 Task: Rename the applied filter.
Action: Mouse moved to (636, 99)
Screenshot: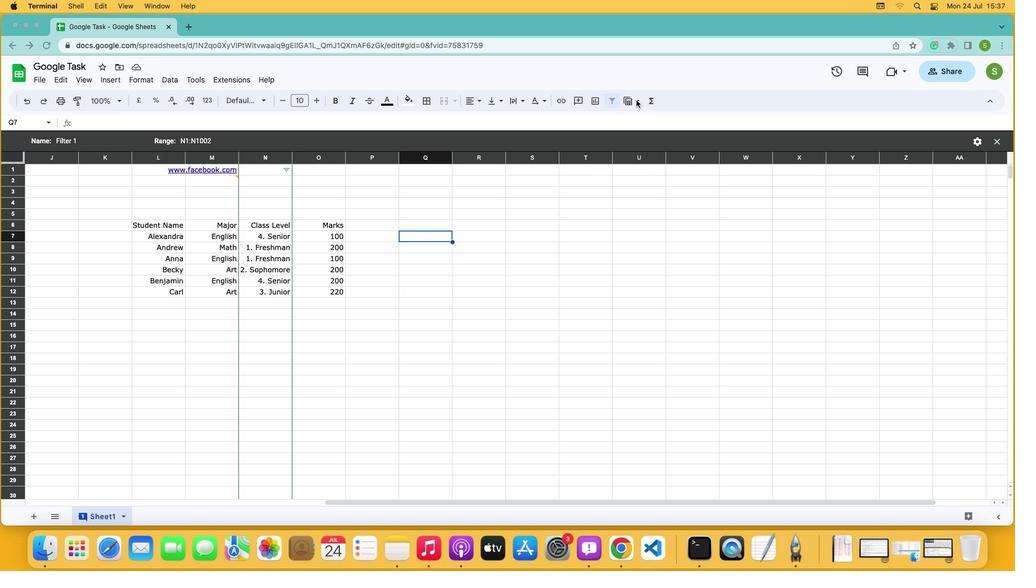 
Action: Mouse pressed left at (636, 99)
Screenshot: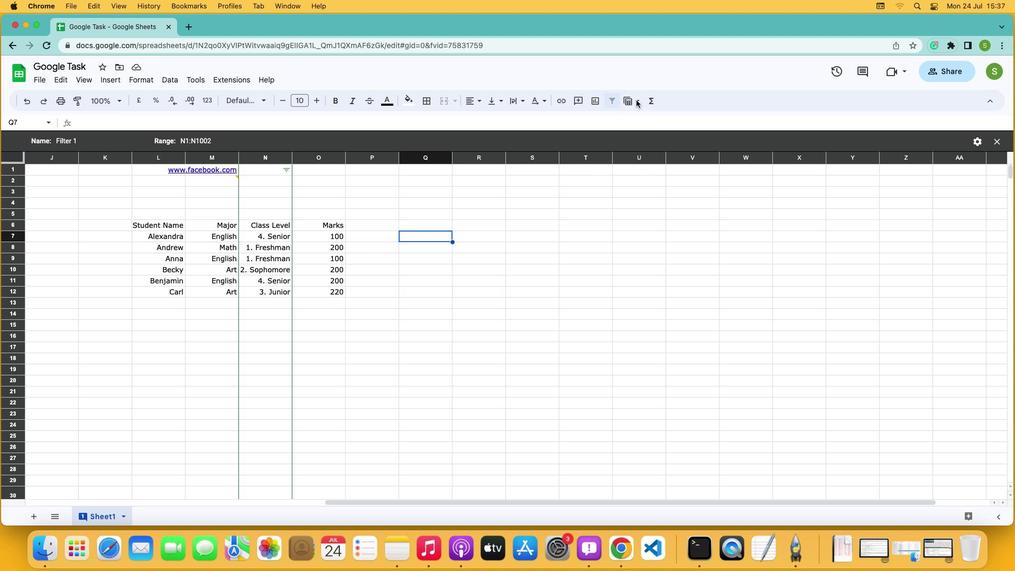 
Action: Mouse moved to (635, 103)
Screenshot: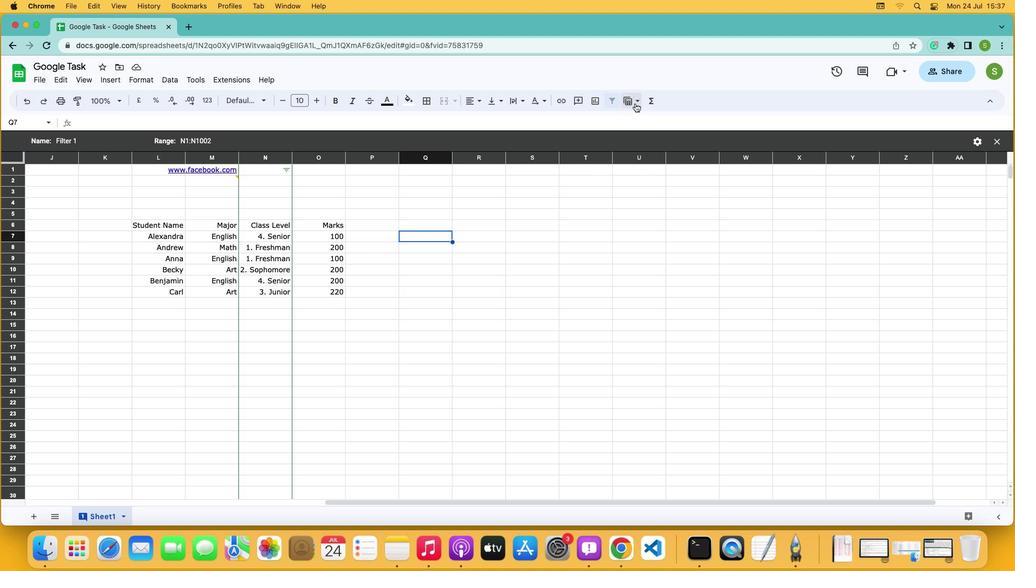 
Action: Mouse pressed left at (635, 103)
Screenshot: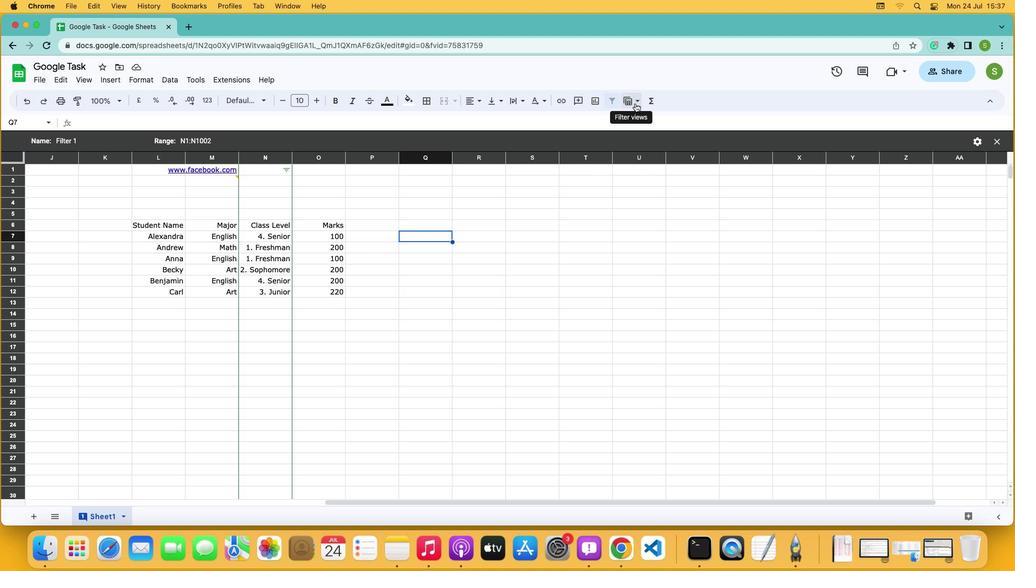 
Action: Mouse moved to (655, 152)
Screenshot: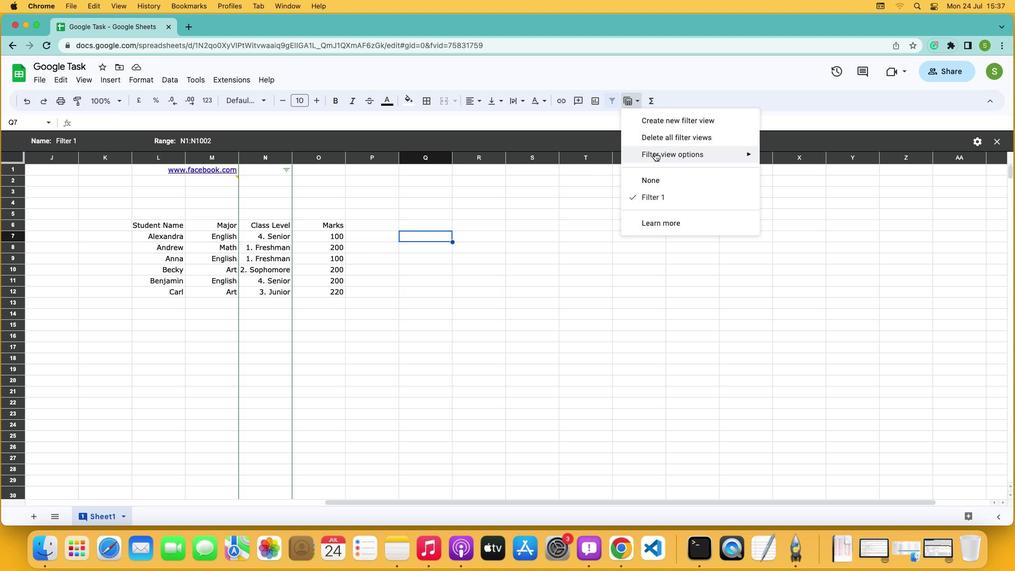 
Action: Mouse pressed left at (655, 152)
Screenshot: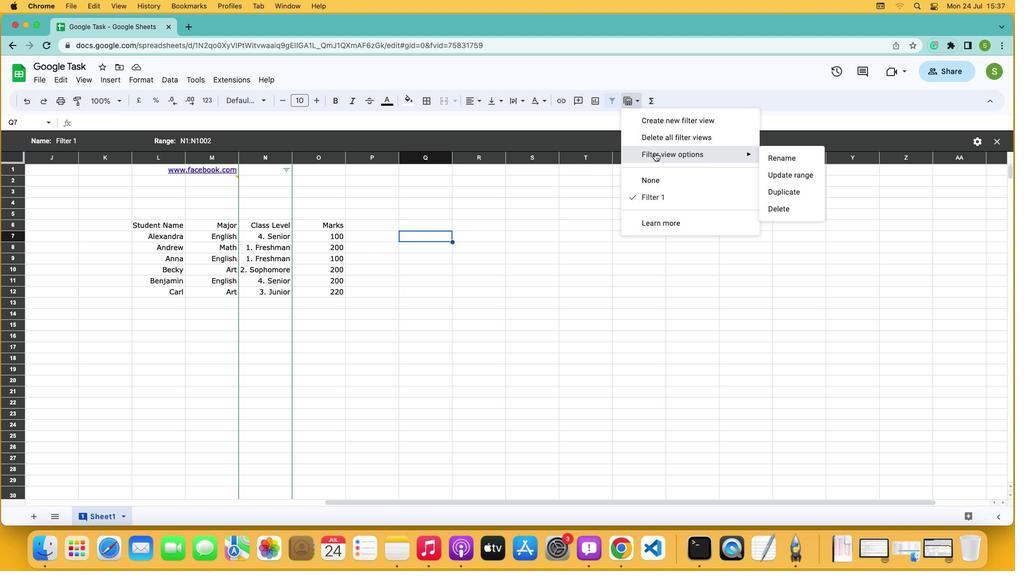 
Action: Mouse moved to (781, 158)
Screenshot: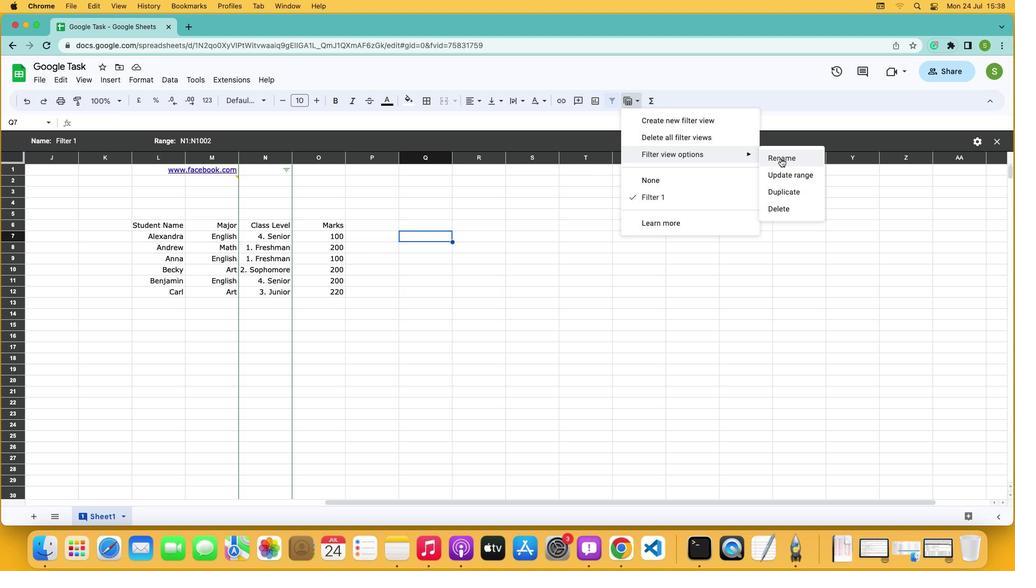 
Action: Mouse pressed left at (781, 158)
Screenshot: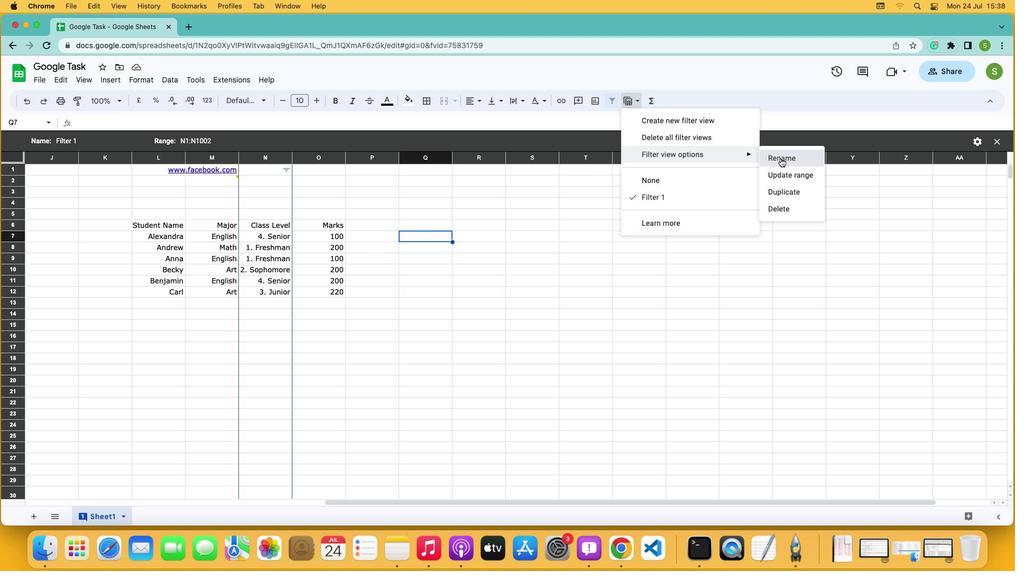 
Action: Mouse moved to (671, 208)
Screenshot: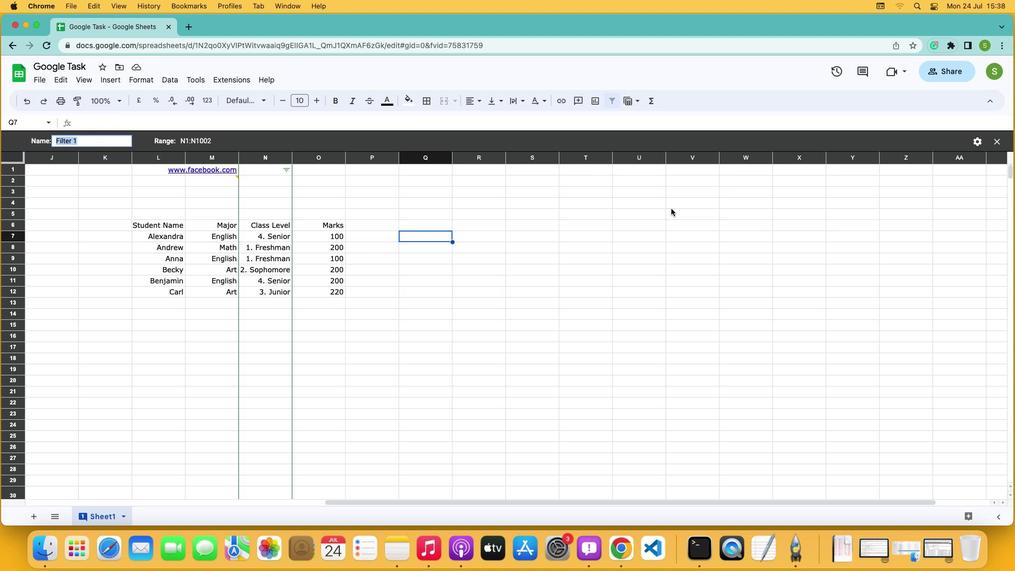 
Action: Key pressed 'p''a''g''e'Key.enter
Screenshot: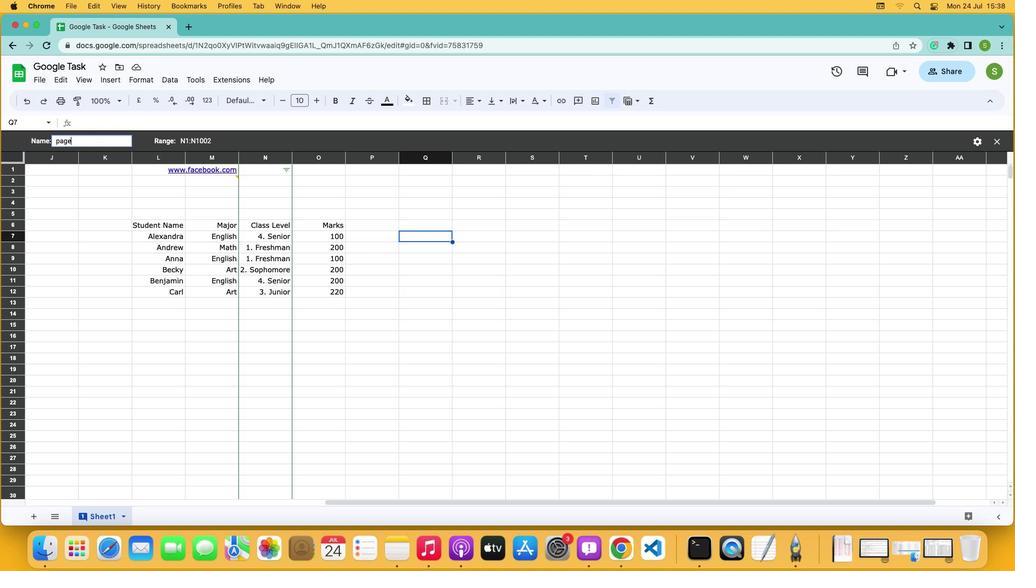 
